 Task: Edit Release Year to 2023 in Action trailer
Action: Mouse pressed left at (245, 83)
Screenshot: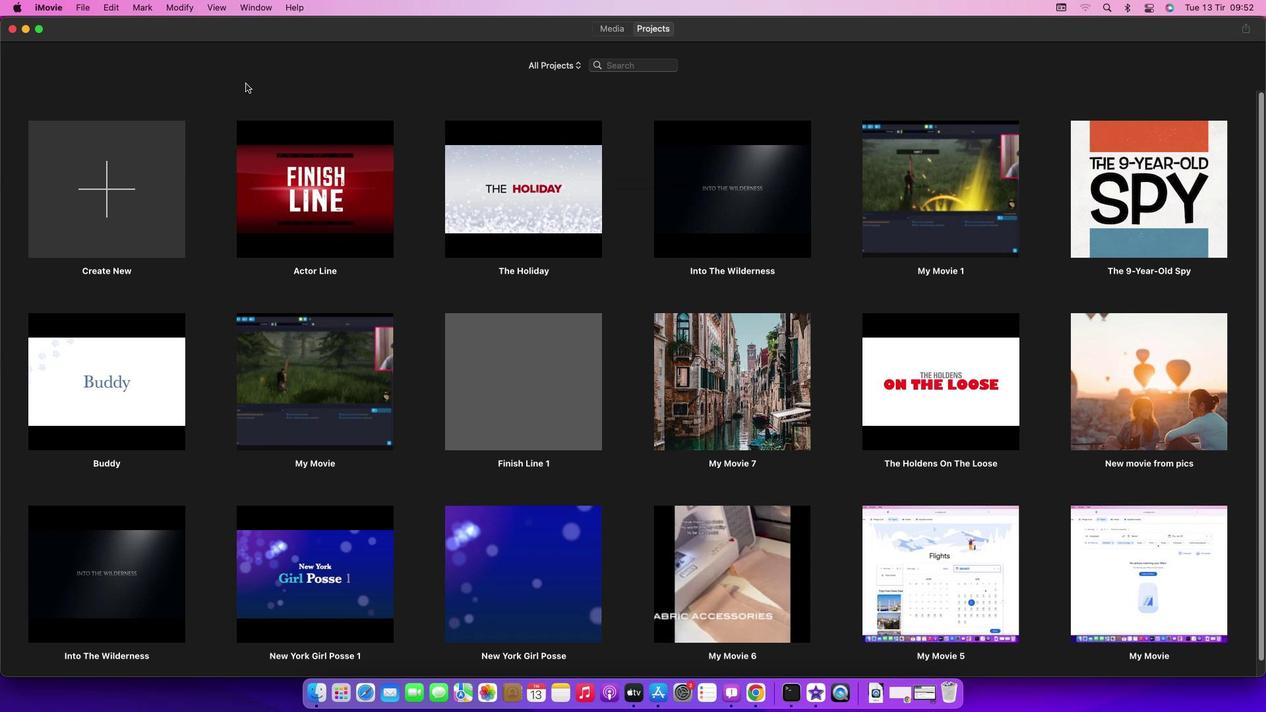 
Action: Mouse moved to (80, 10)
Screenshot: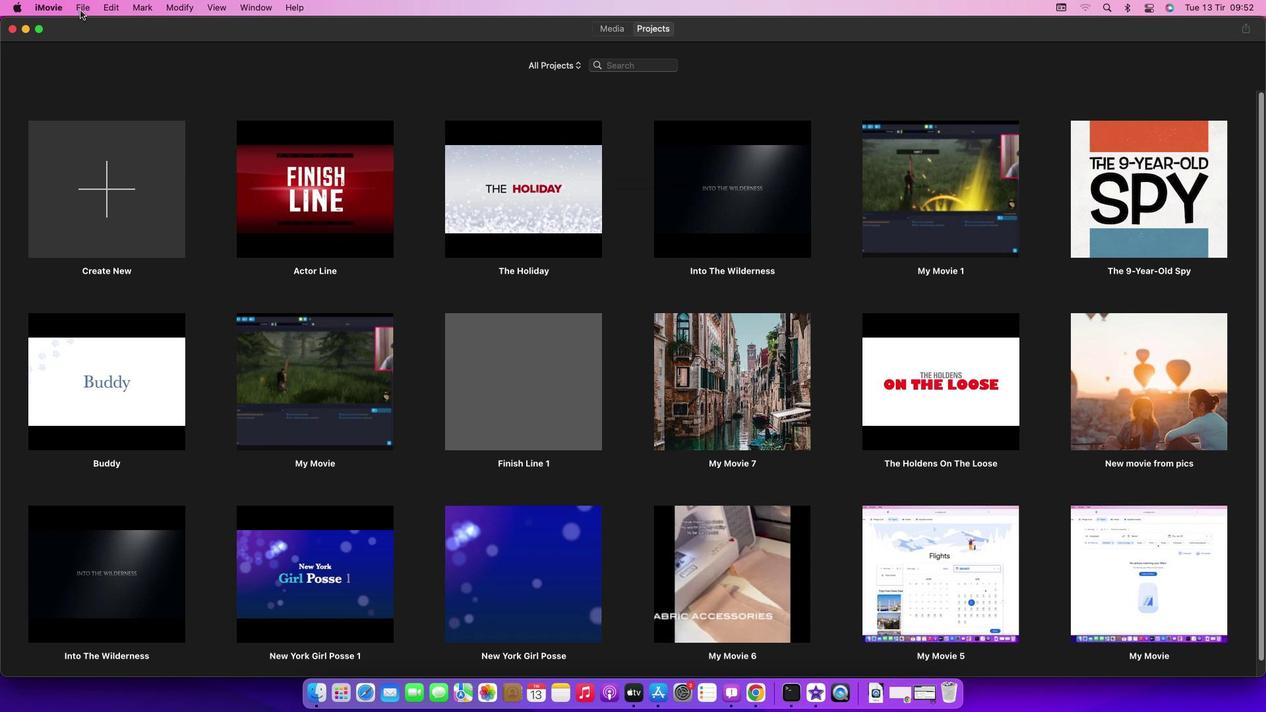 
Action: Mouse pressed left at (80, 10)
Screenshot: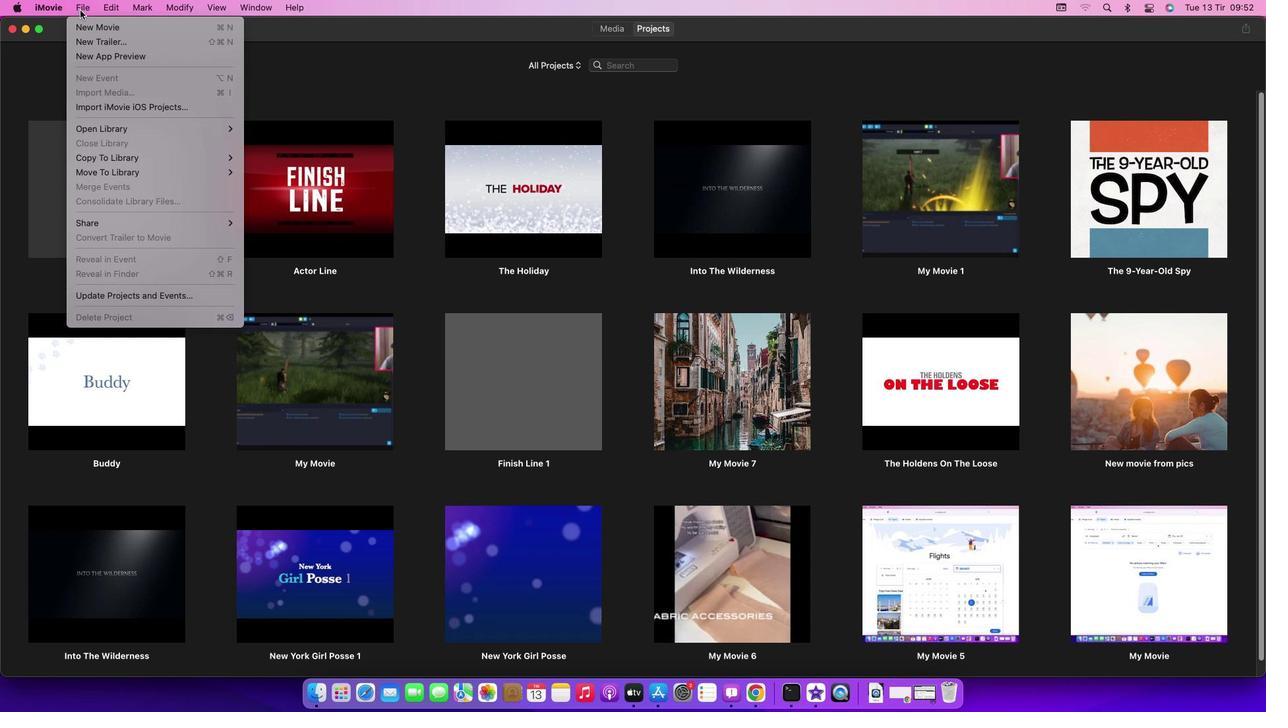 
Action: Mouse moved to (100, 38)
Screenshot: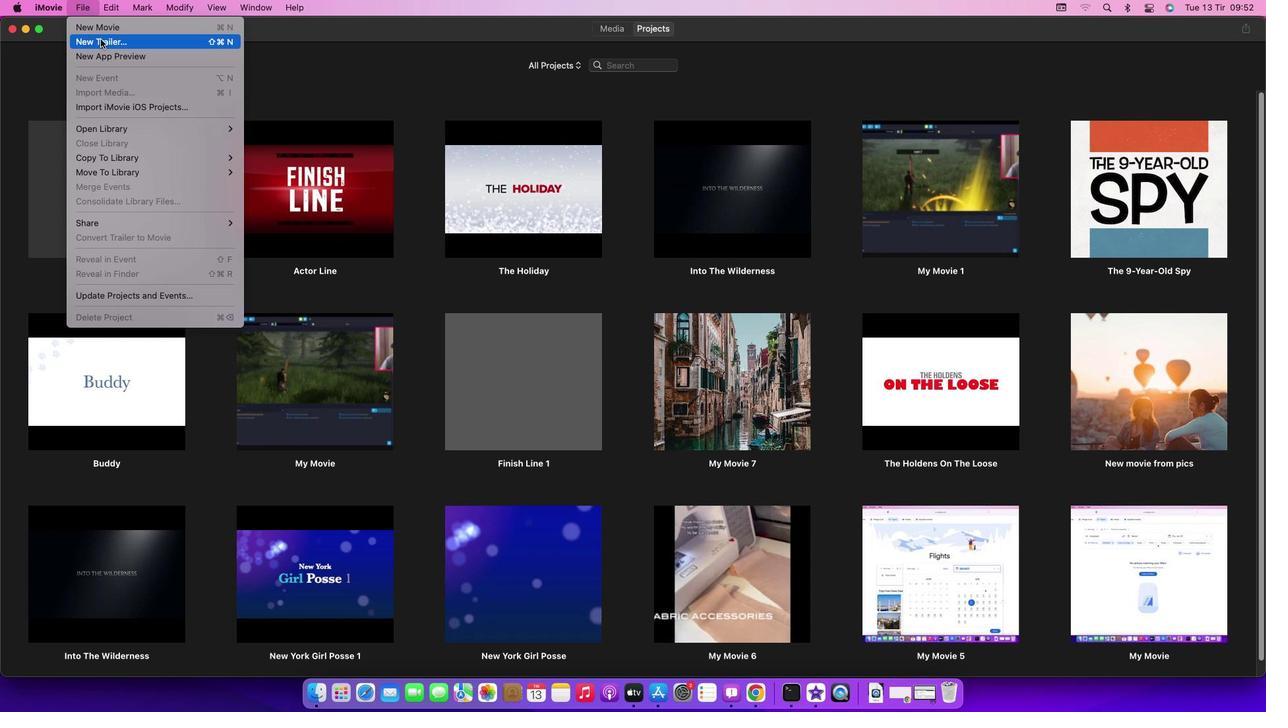 
Action: Mouse pressed left at (100, 38)
Screenshot: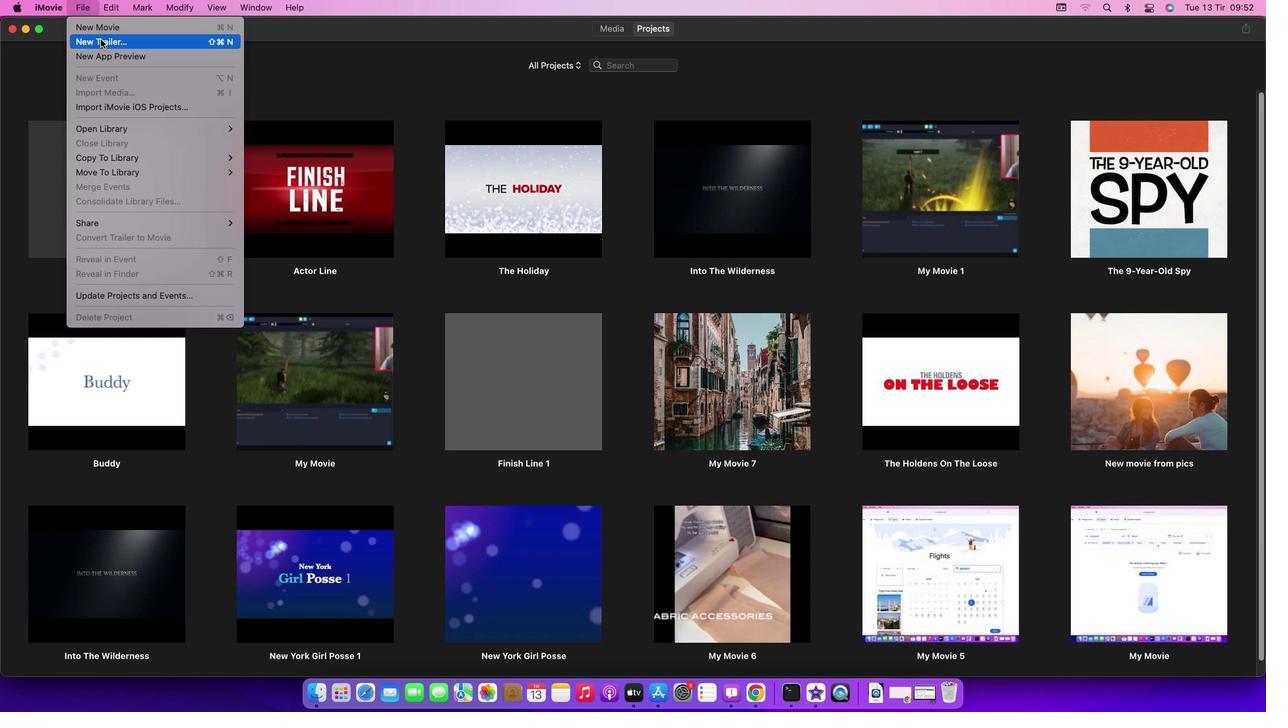 
Action: Mouse moved to (753, 373)
Screenshot: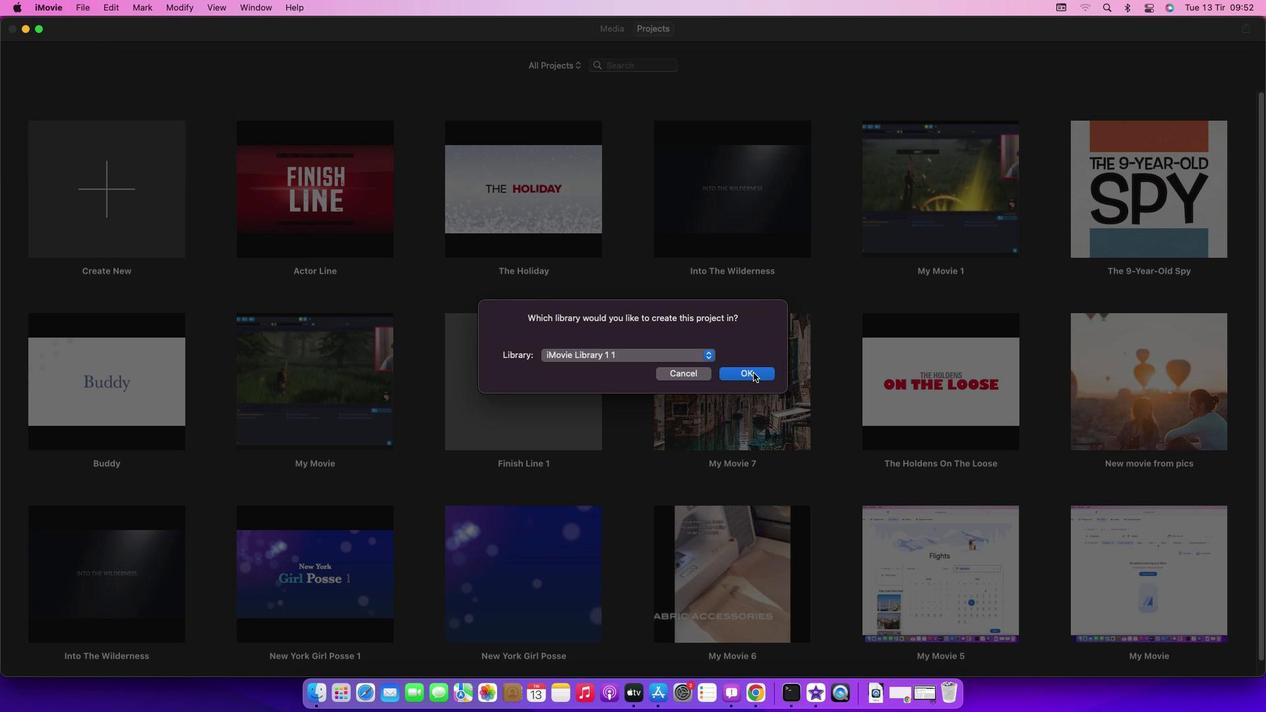 
Action: Mouse pressed left at (753, 373)
Screenshot: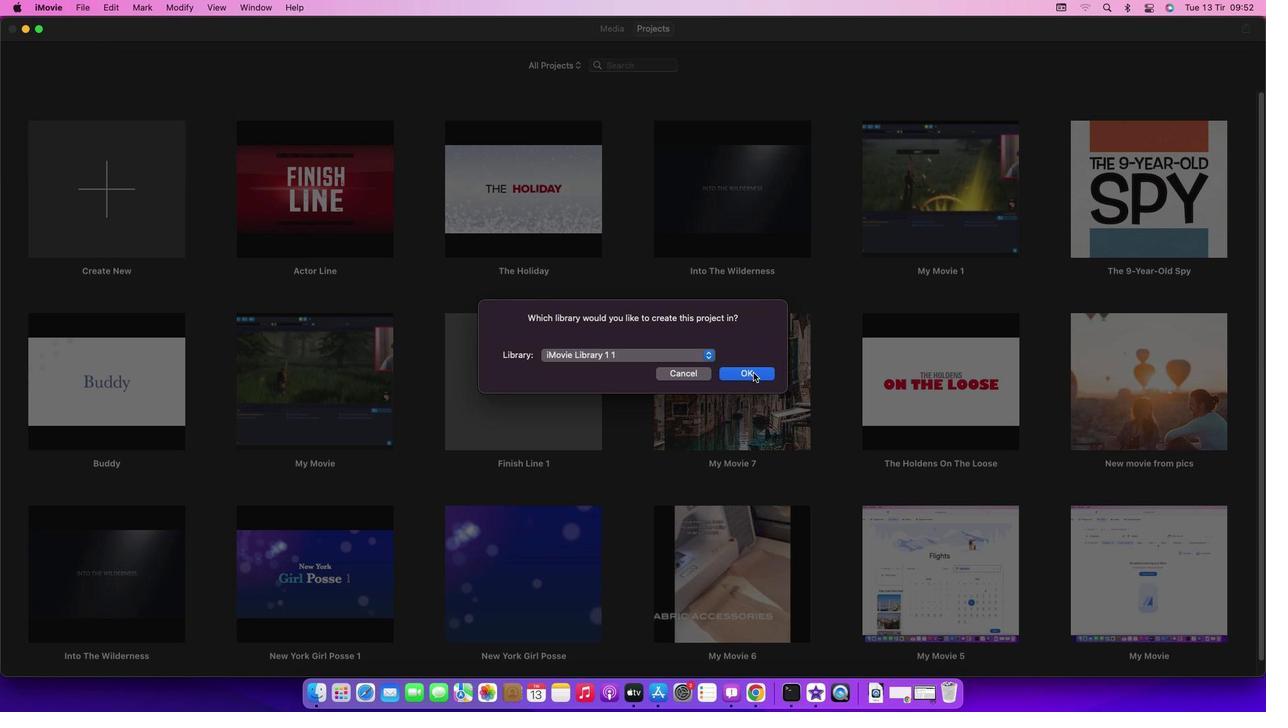 
Action: Mouse moved to (403, 230)
Screenshot: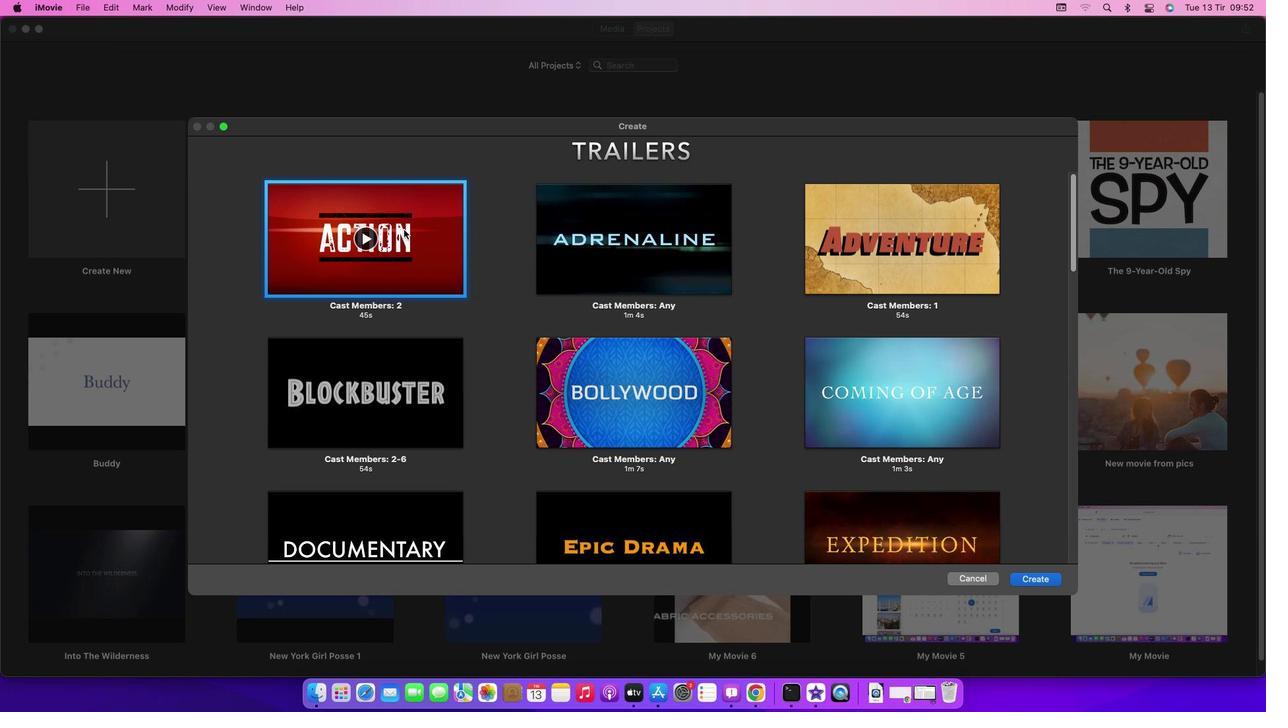 
Action: Mouse pressed left at (403, 230)
Screenshot: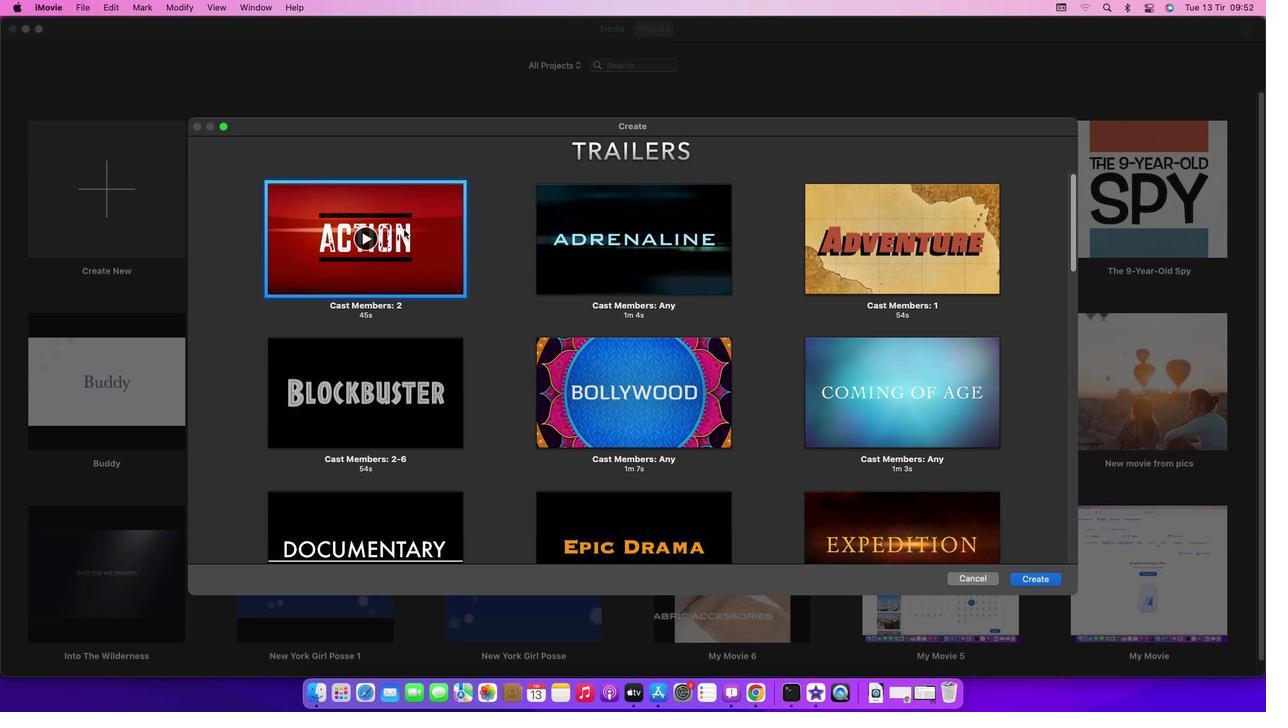 
Action: Mouse moved to (1050, 581)
Screenshot: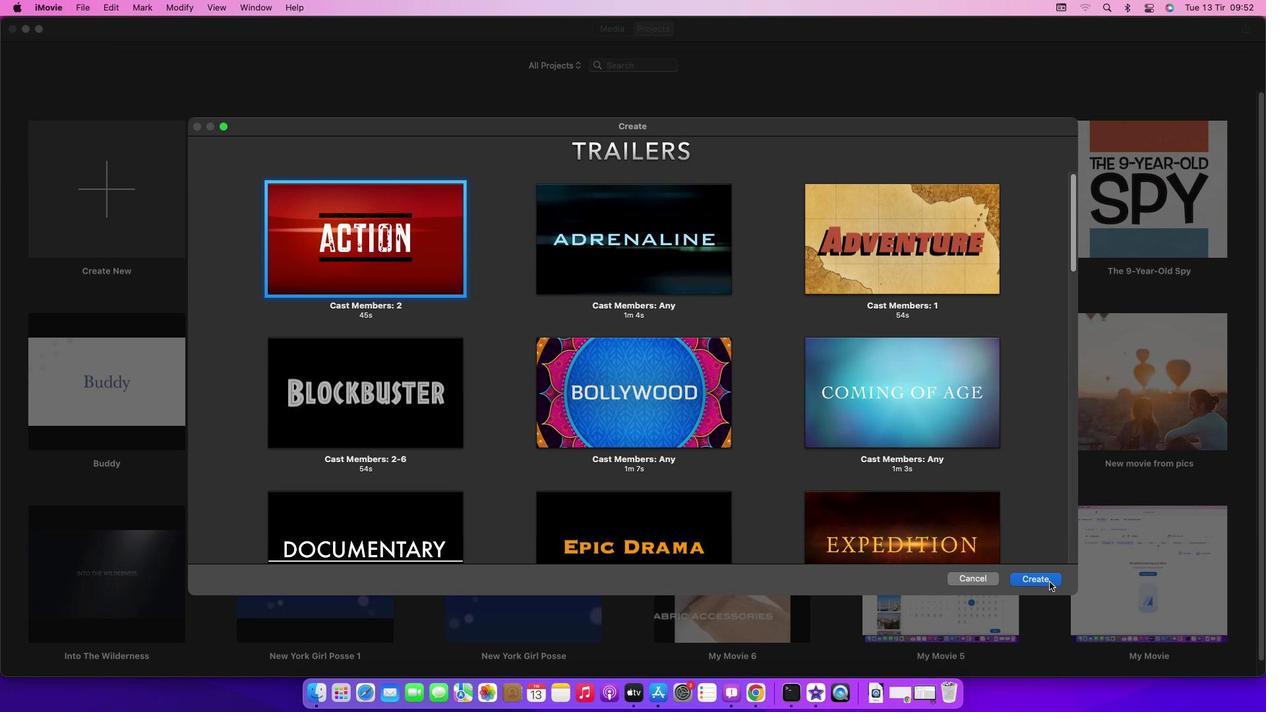 
Action: Mouse pressed left at (1050, 581)
Screenshot: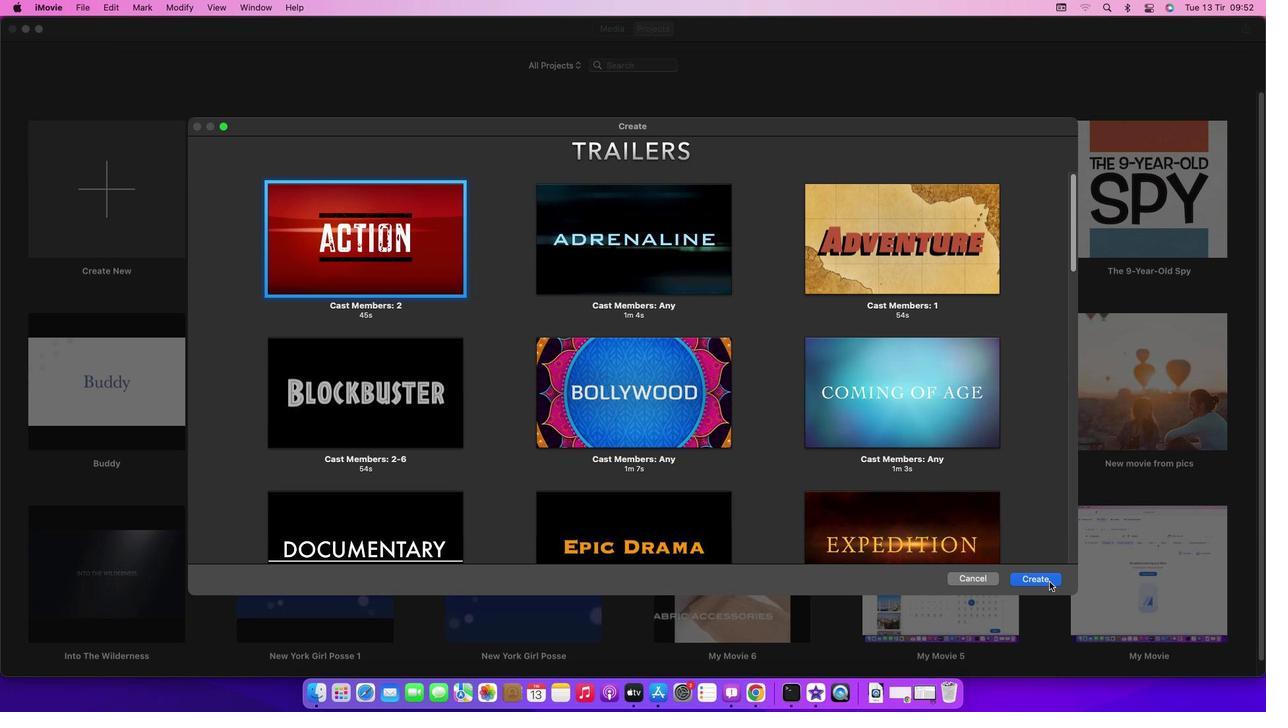 
Action: Mouse moved to (341, 457)
Screenshot: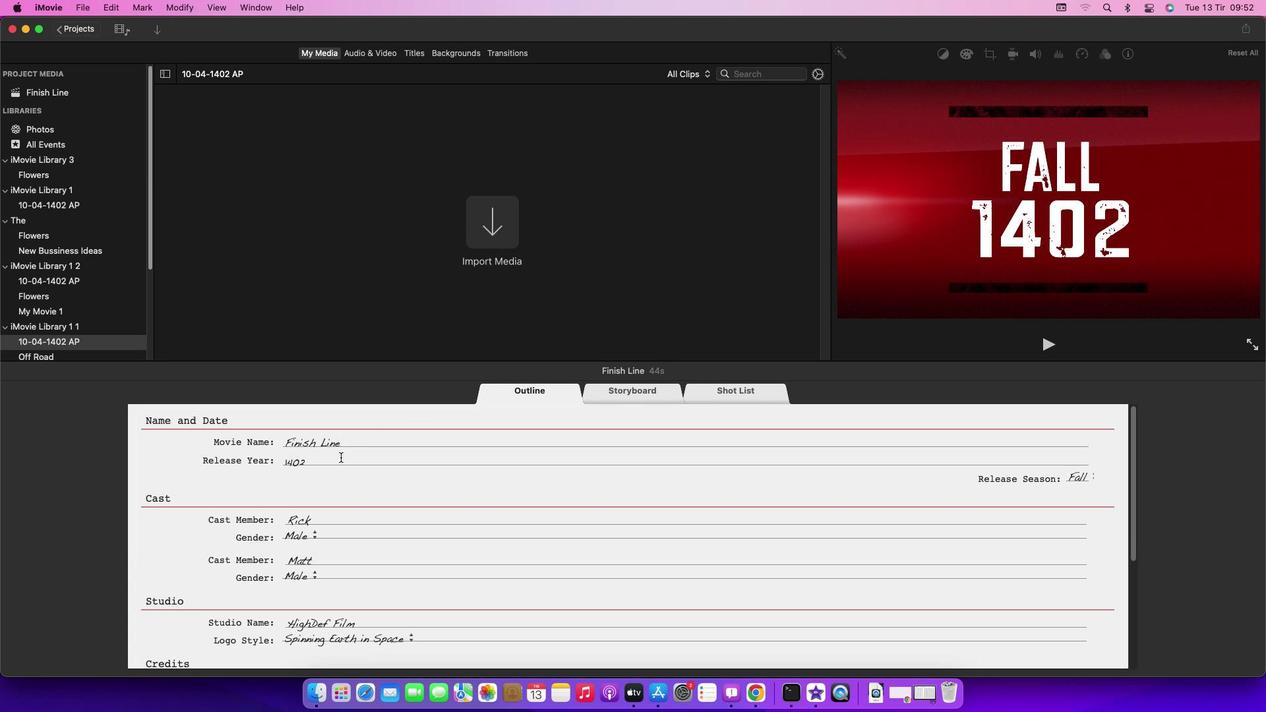 
Action: Mouse pressed left at (341, 457)
Screenshot: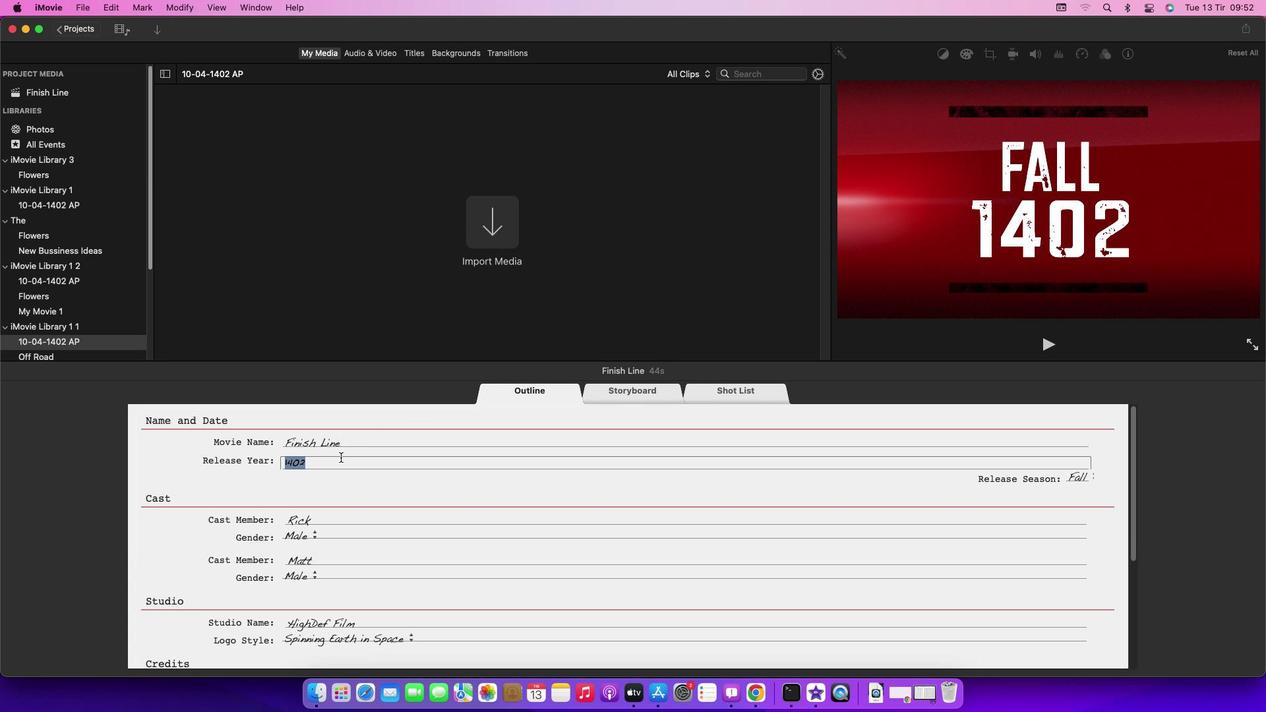 
Action: Key pressed Key.backspace'2''0''2''3'
Screenshot: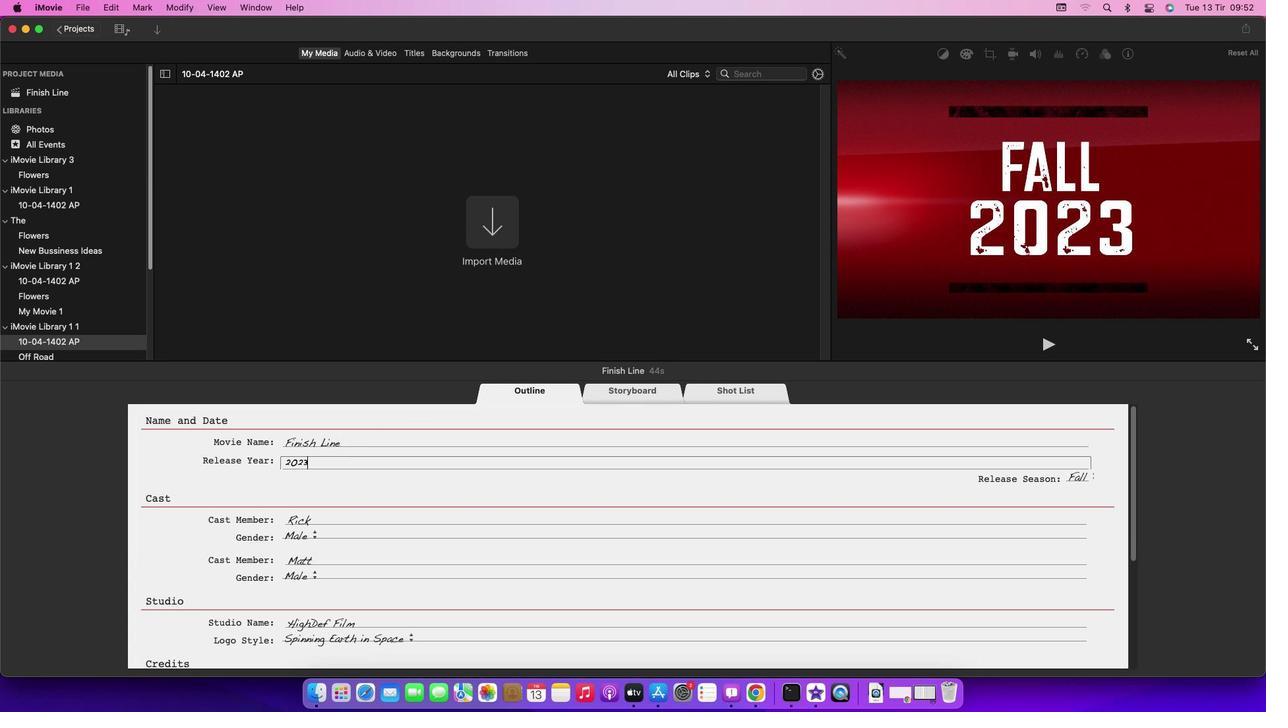 
Action: Mouse moved to (345, 463)
Screenshot: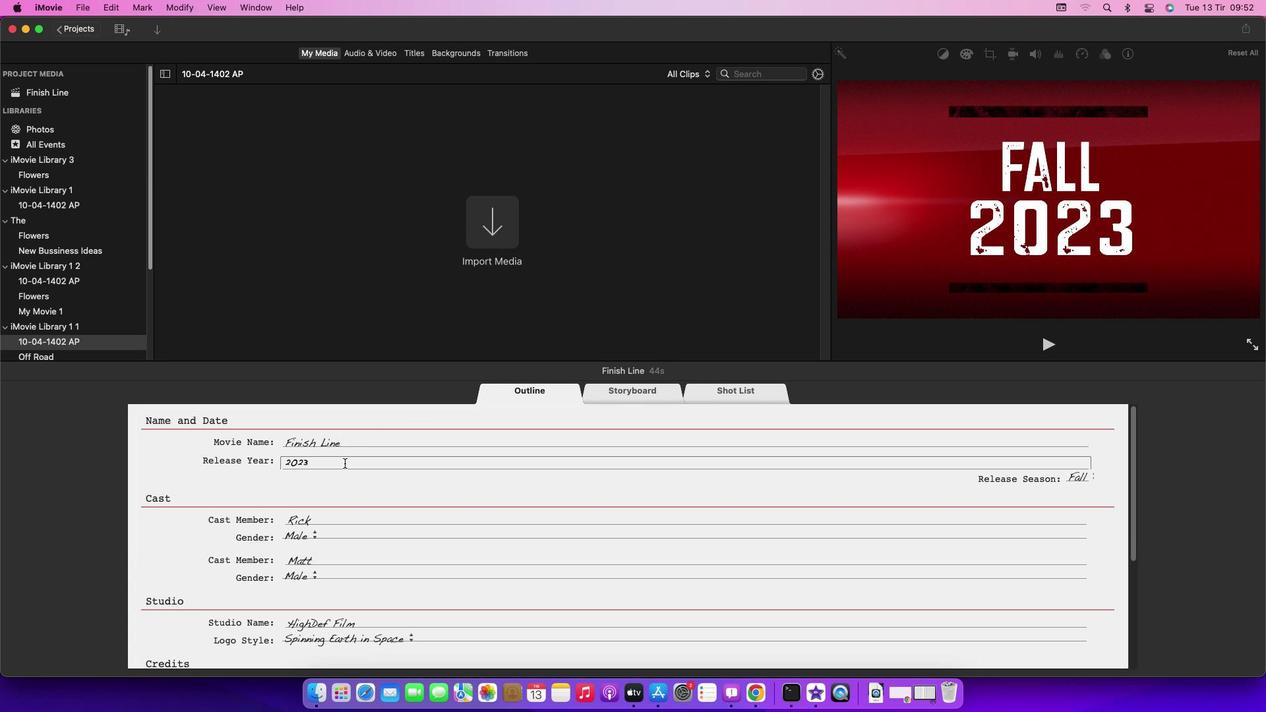 
Action: Key pressed Key.enter
Screenshot: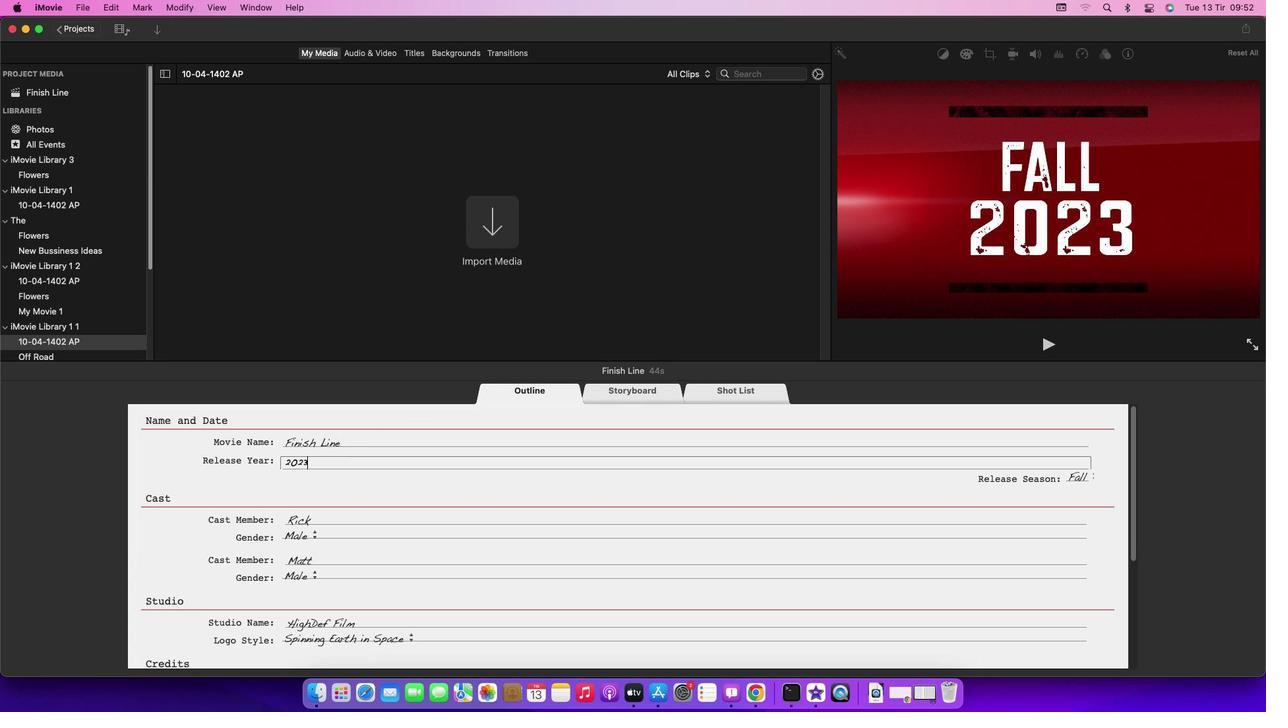 
Action: Mouse moved to (337, 398)
Screenshot: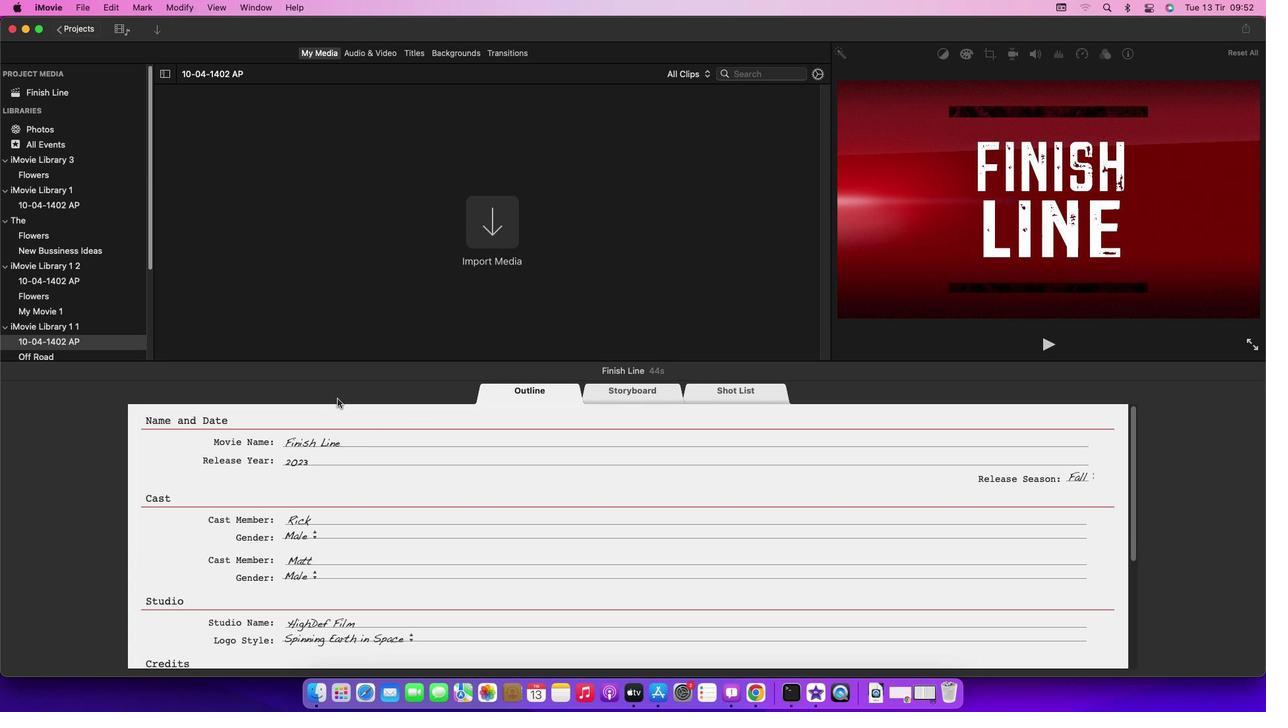 
Action: Mouse pressed left at (337, 398)
Screenshot: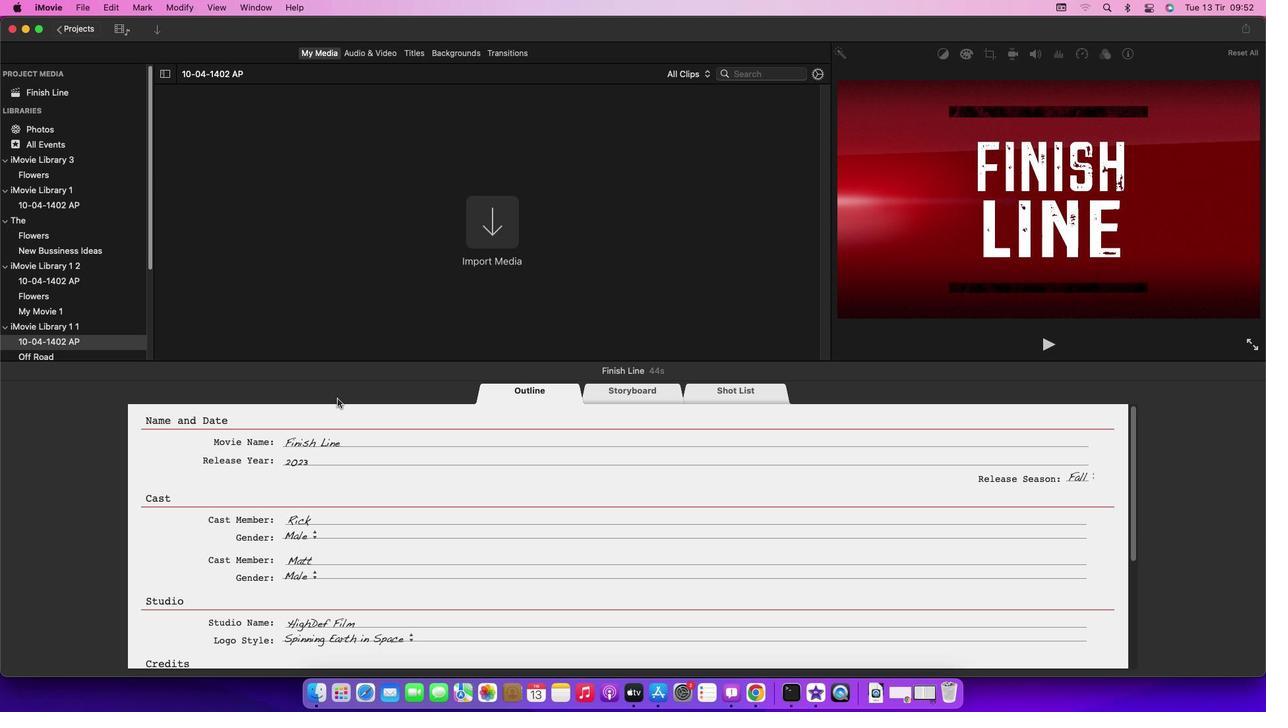 
